 Task: Create a due date automation trigger when advanced on, on the tuesday before a card is due add fields with custom field "Resume" set to a date more than 1 days ago at 11:00 AM.
Action: Mouse moved to (888, 150)
Screenshot: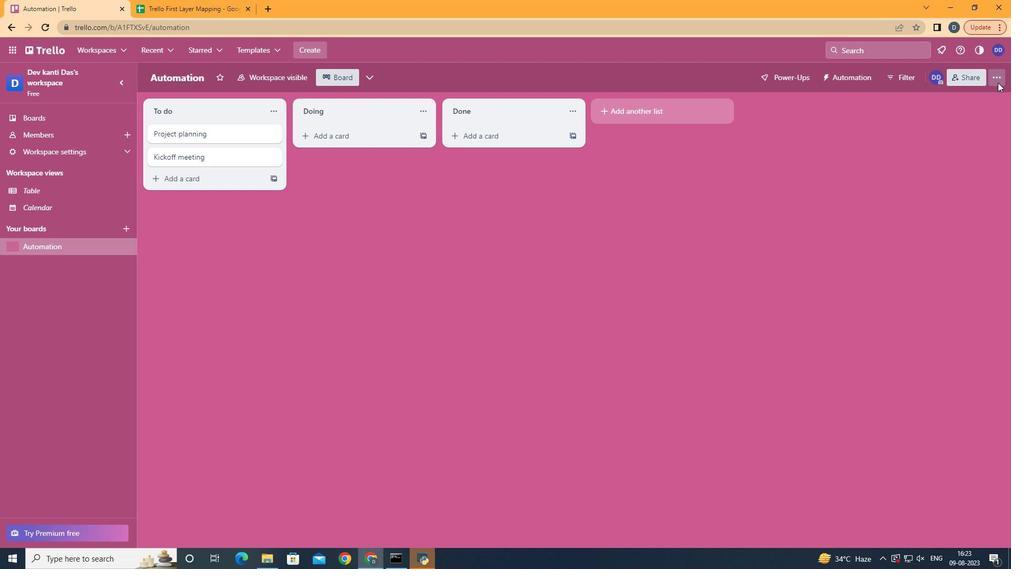 
Action: Mouse pressed left at (888, 150)
Screenshot: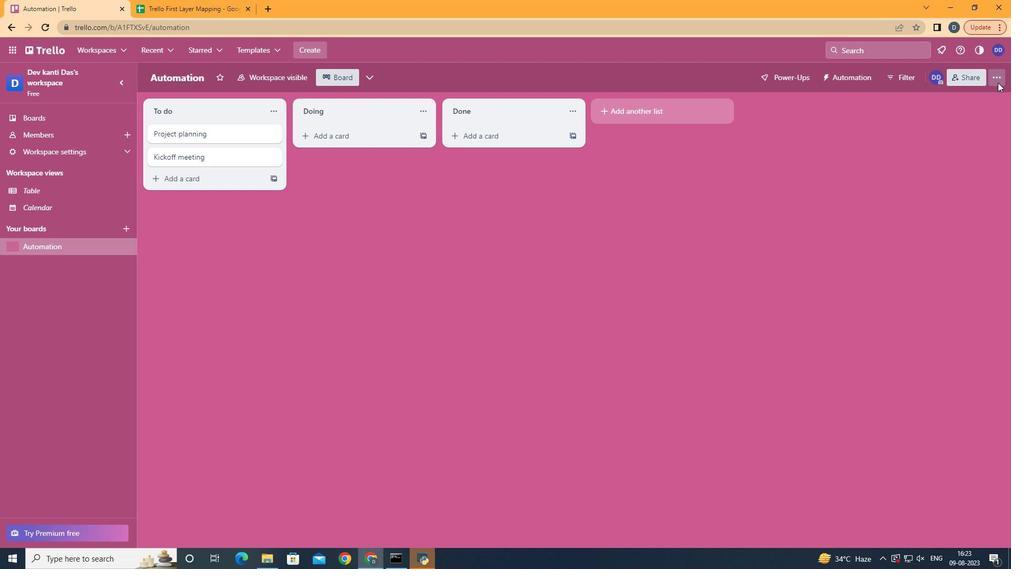 
Action: Mouse moved to (824, 273)
Screenshot: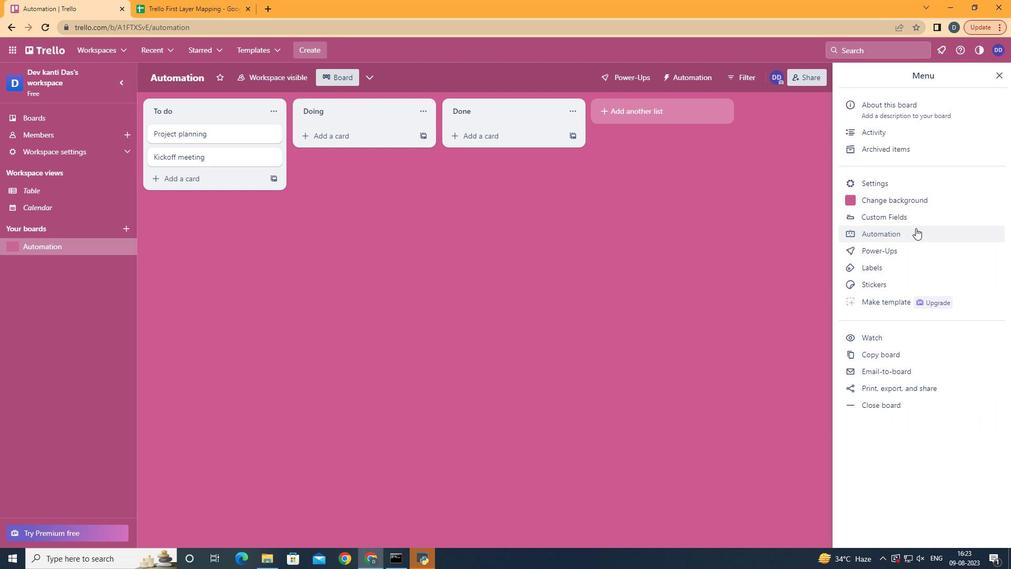 
Action: Mouse pressed left at (824, 273)
Screenshot: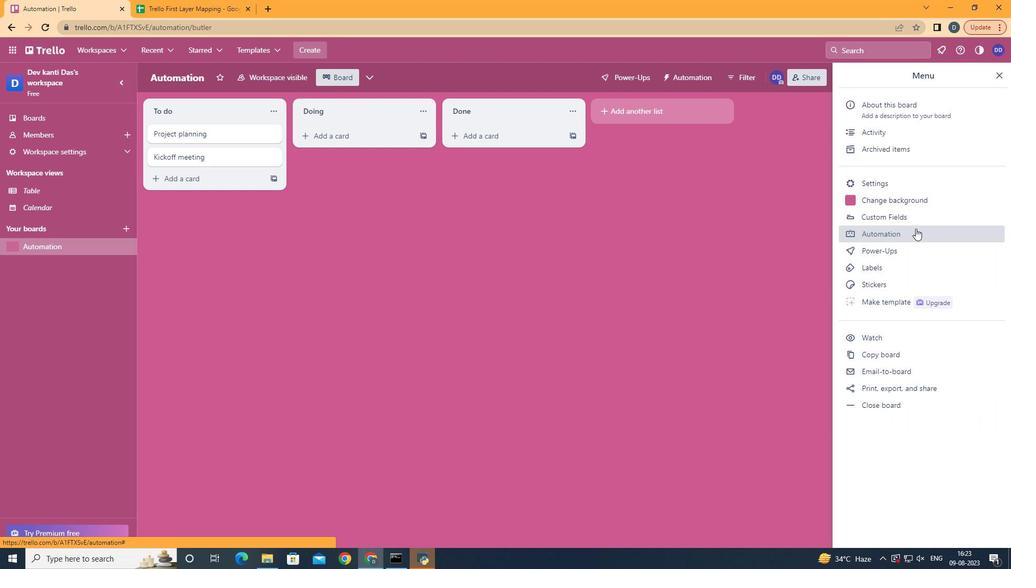 
Action: Mouse moved to (253, 262)
Screenshot: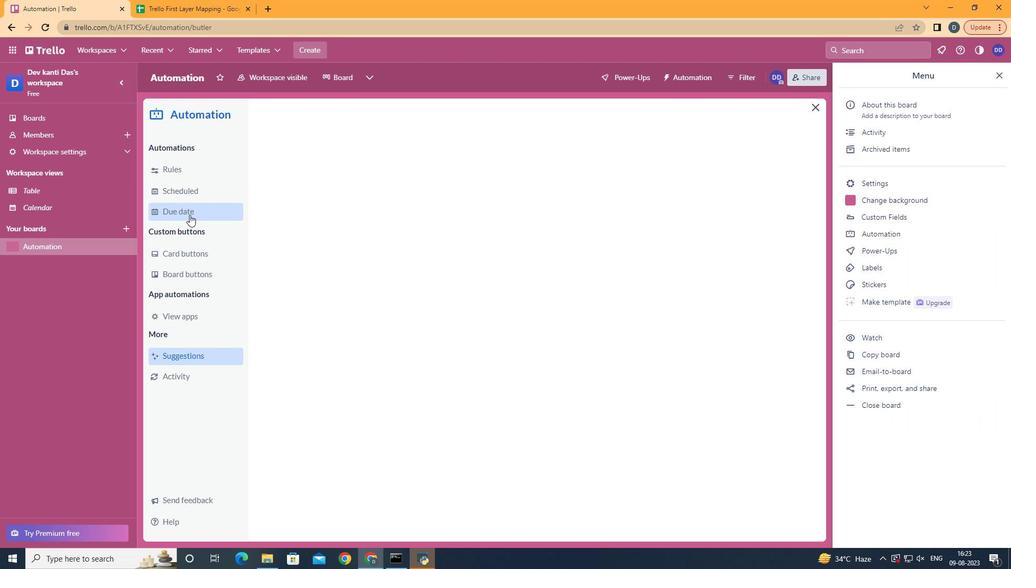 
Action: Mouse pressed left at (253, 262)
Screenshot: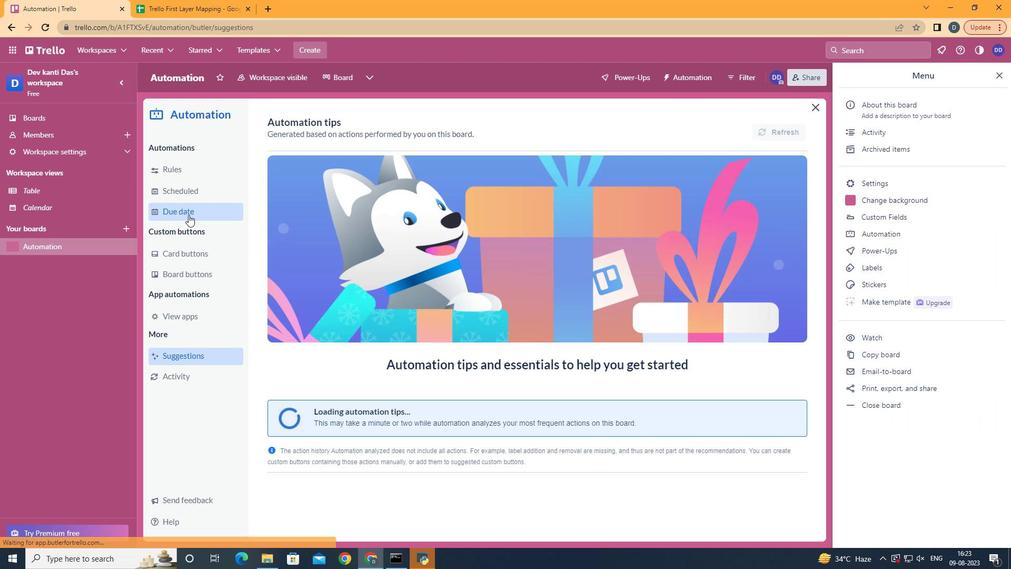 
Action: Mouse moved to (684, 188)
Screenshot: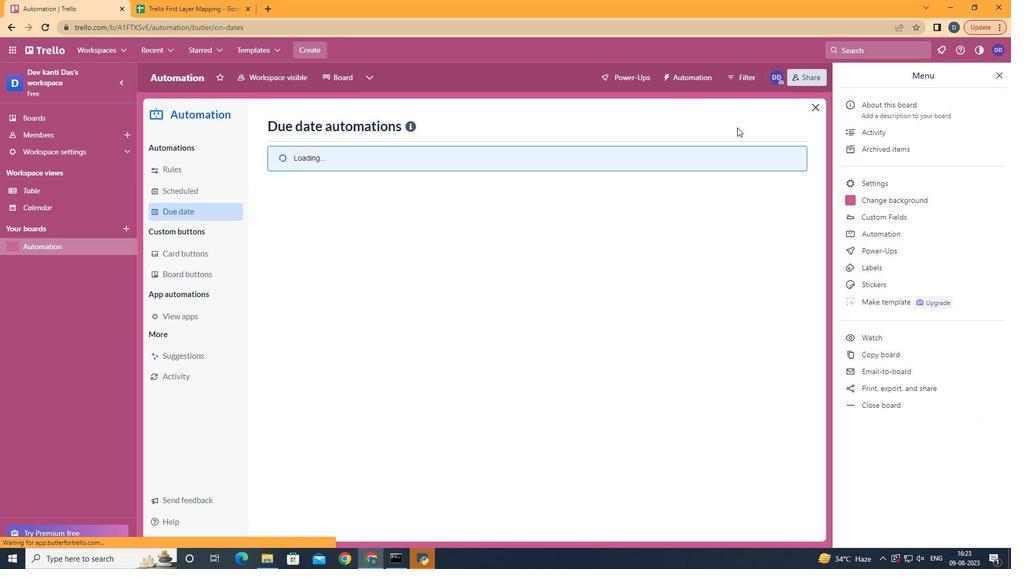
Action: Mouse pressed left at (684, 188)
Screenshot: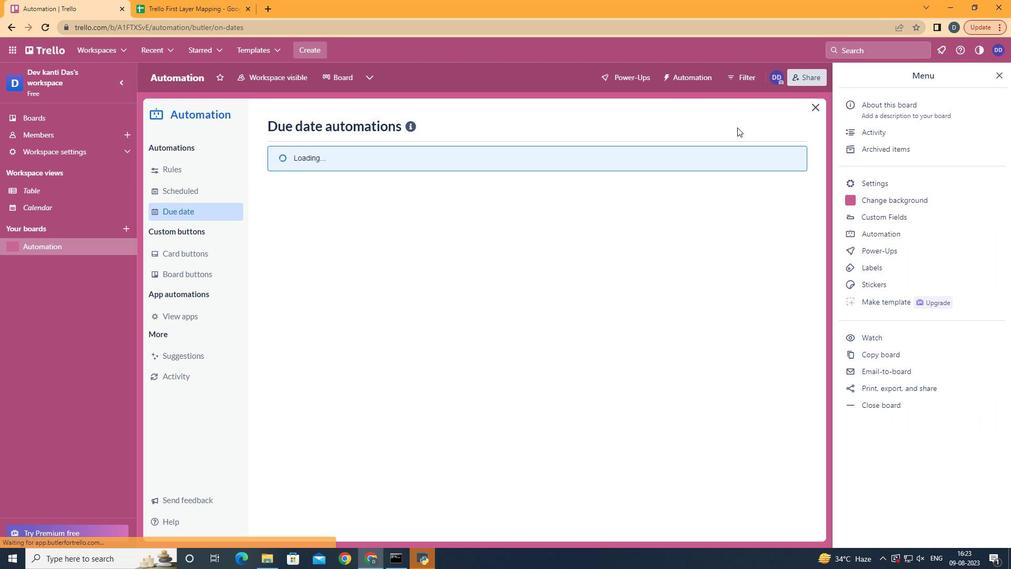 
Action: Mouse pressed left at (684, 188)
Screenshot: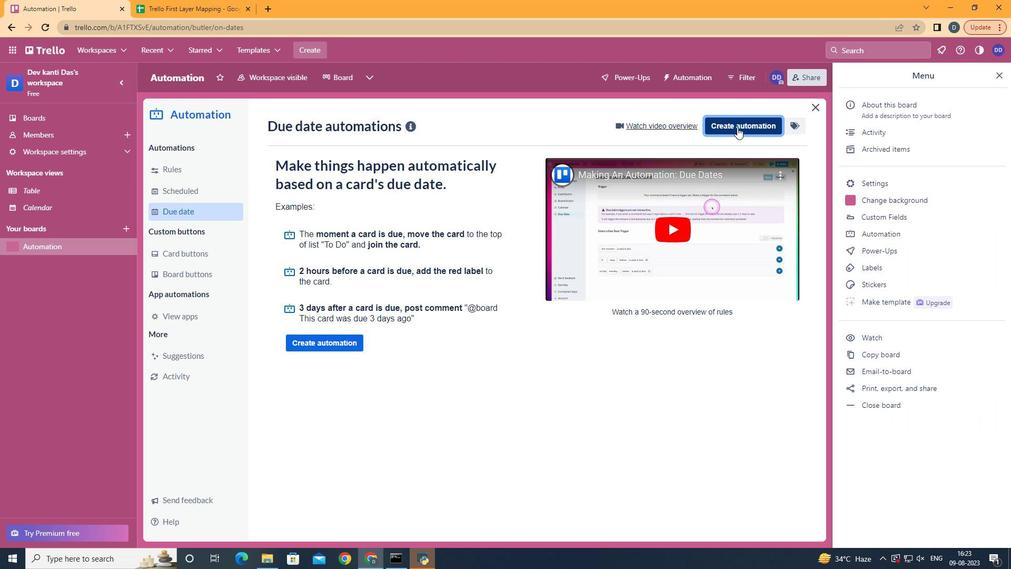 
Action: Mouse moved to (545, 268)
Screenshot: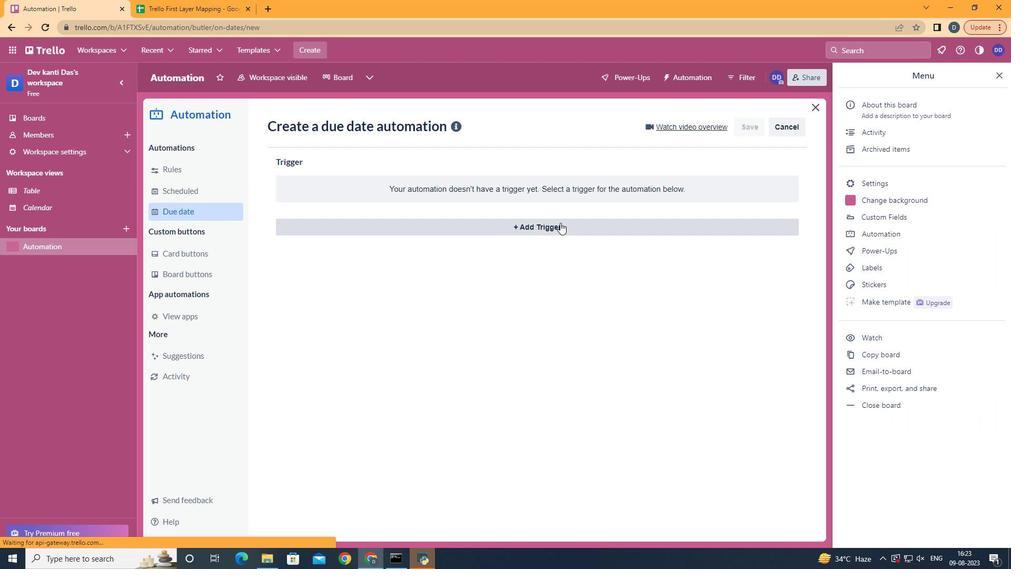 
Action: Mouse pressed left at (545, 268)
Screenshot: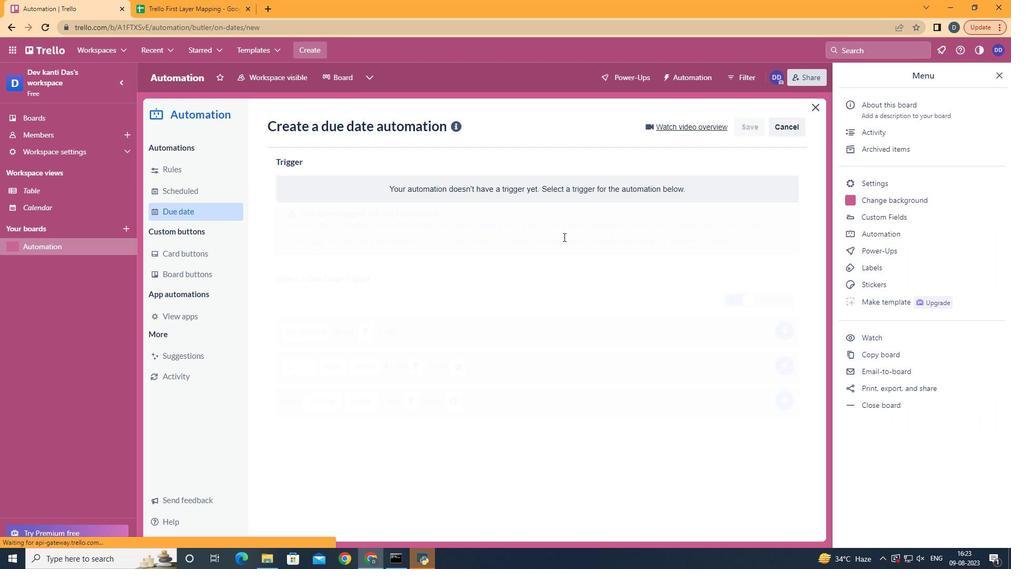 
Action: Mouse moved to (375, 333)
Screenshot: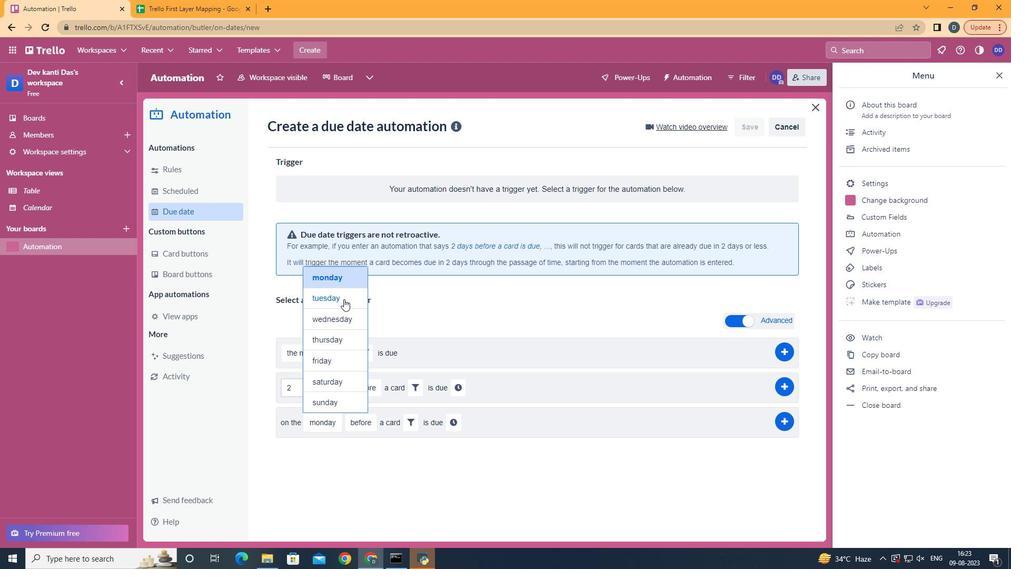 
Action: Mouse pressed left at (375, 333)
Screenshot: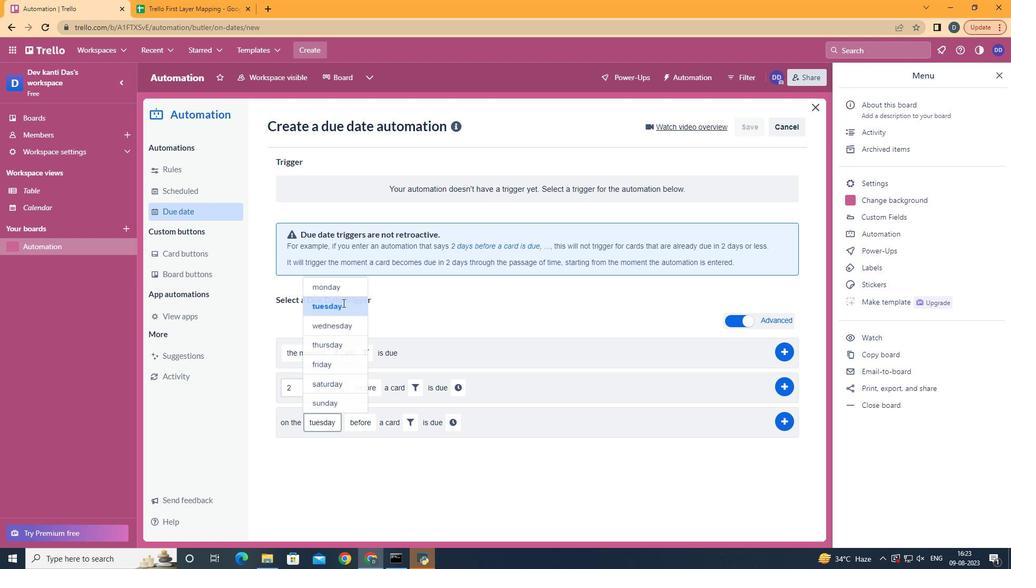 
Action: Mouse moved to (418, 433)
Screenshot: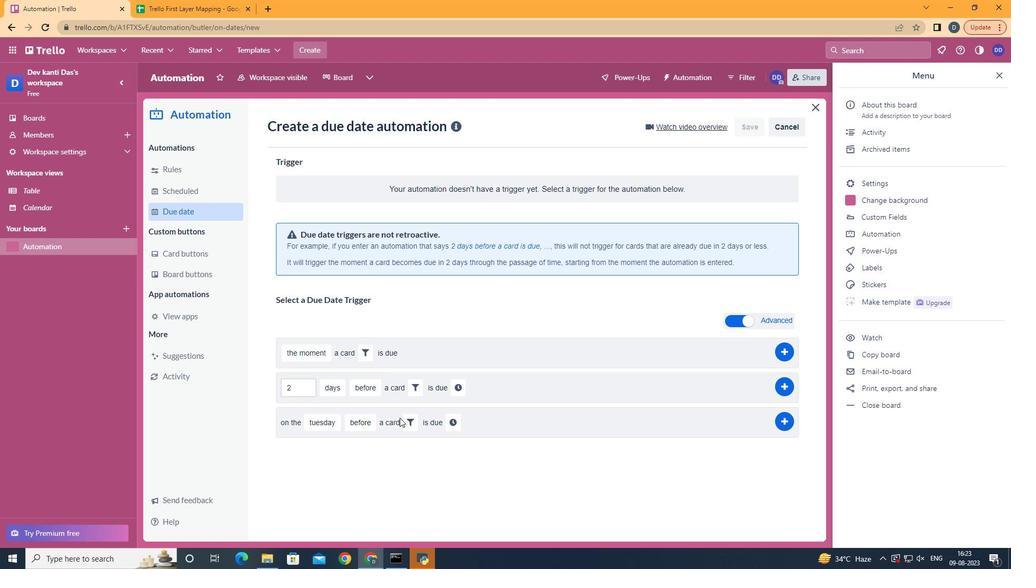 
Action: Mouse pressed left at (418, 433)
Screenshot: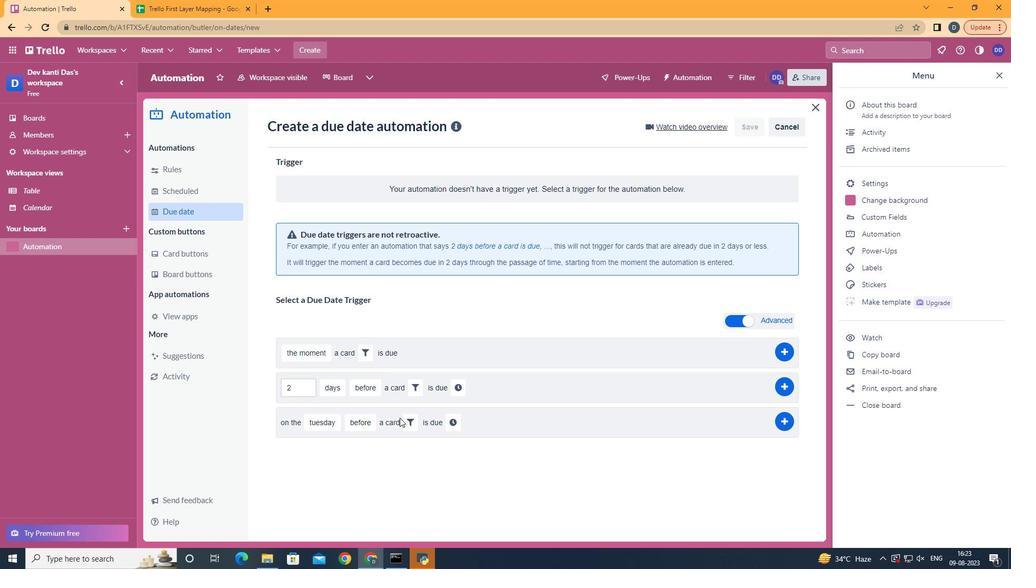 
Action: Mouse moved to (423, 437)
Screenshot: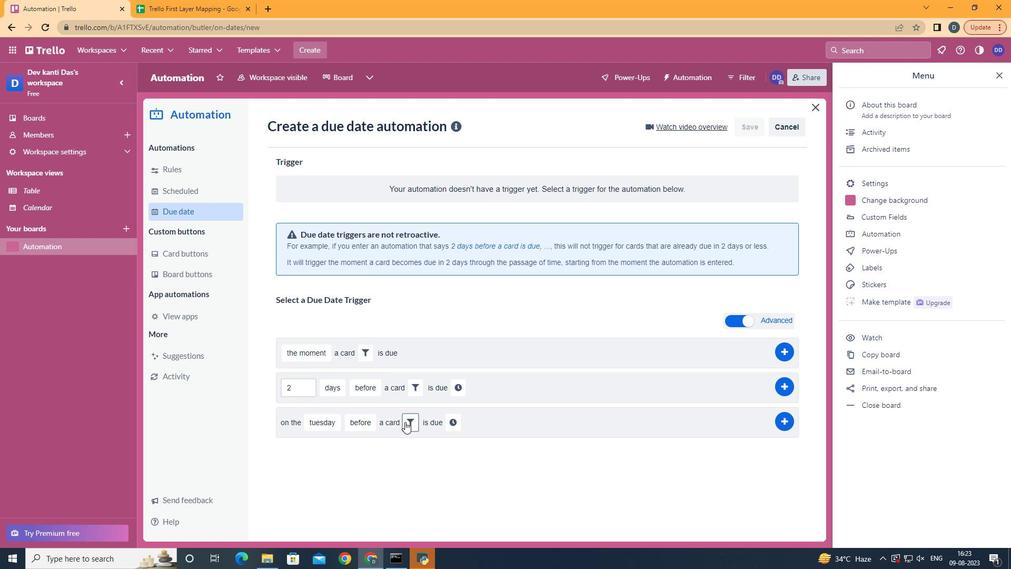 
Action: Mouse pressed left at (423, 437)
Screenshot: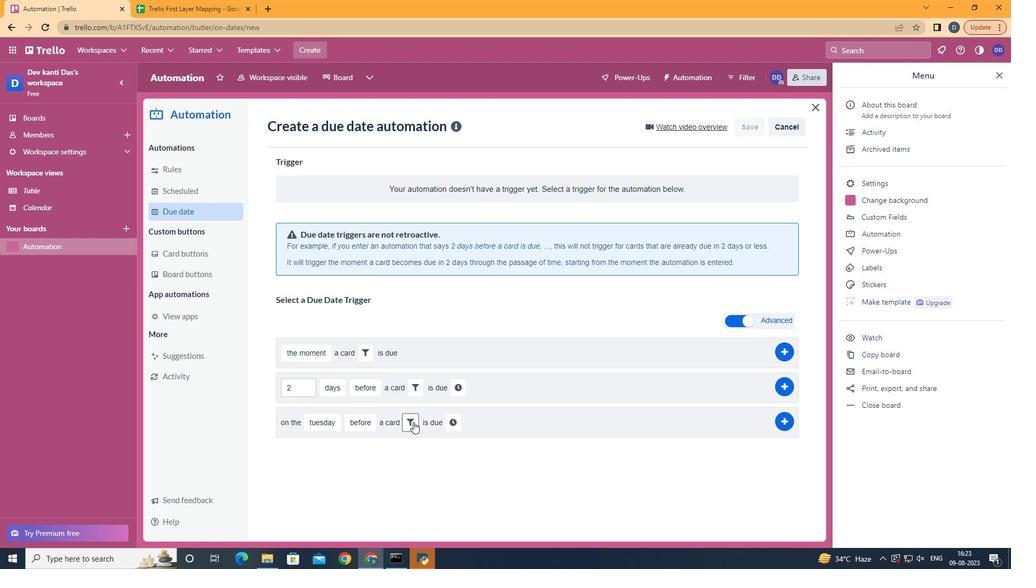 
Action: Mouse moved to (563, 472)
Screenshot: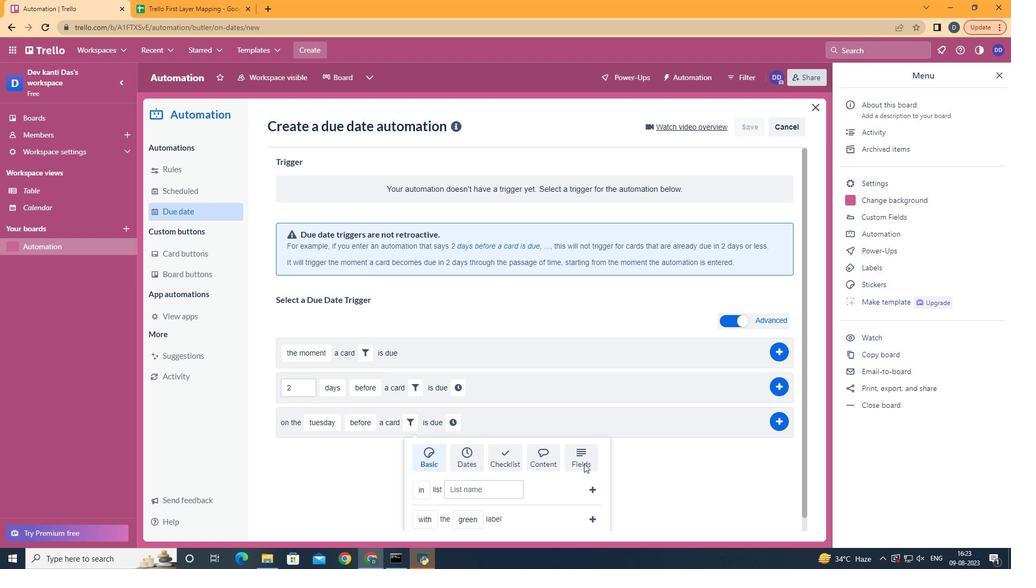 
Action: Mouse pressed left at (563, 472)
Screenshot: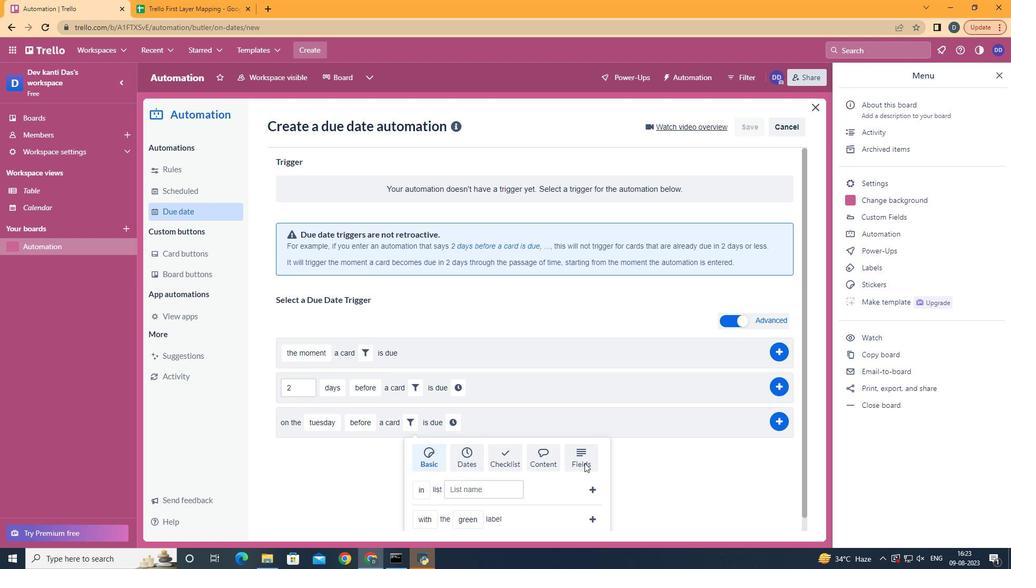 
Action: Mouse moved to (565, 471)
Screenshot: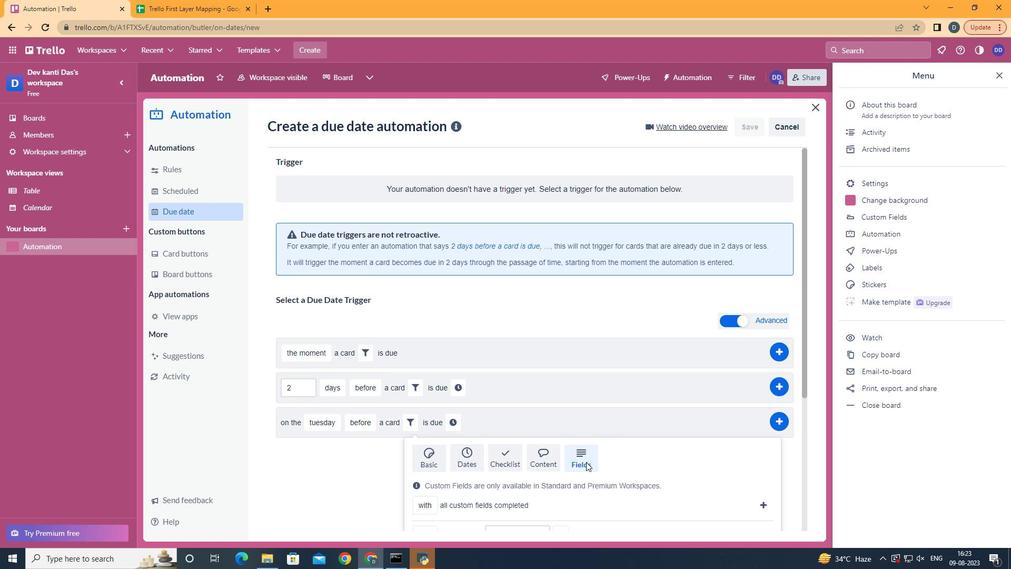 
Action: Mouse scrolled (565, 470) with delta (0, 0)
Screenshot: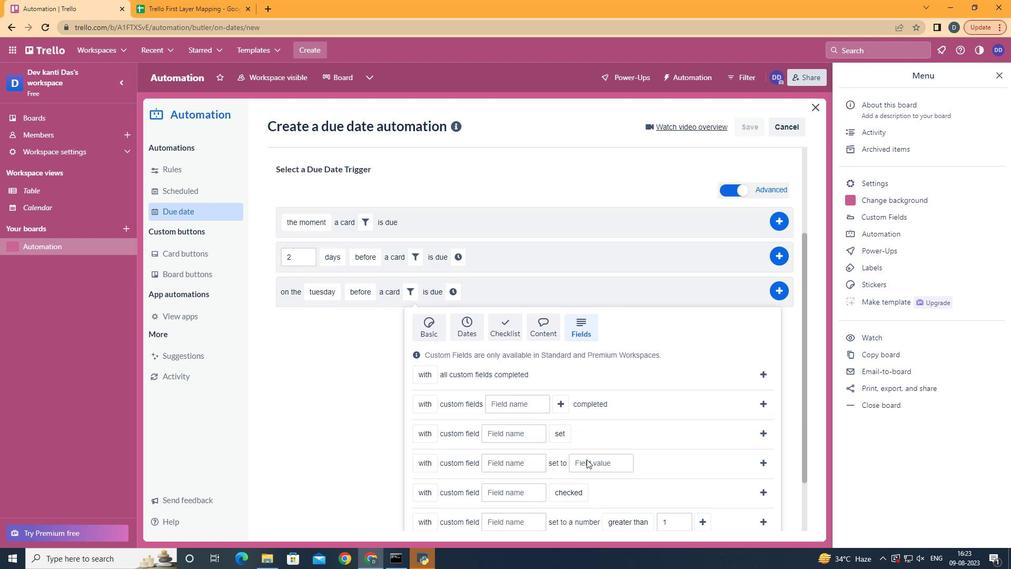 
Action: Mouse scrolled (565, 470) with delta (0, 0)
Screenshot: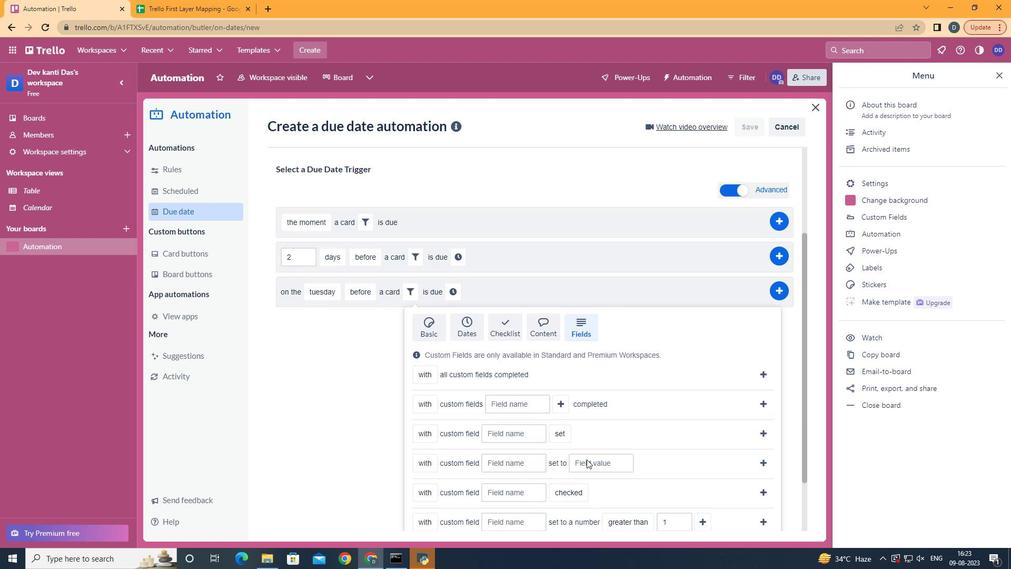 
Action: Mouse scrolled (565, 470) with delta (0, 0)
Screenshot: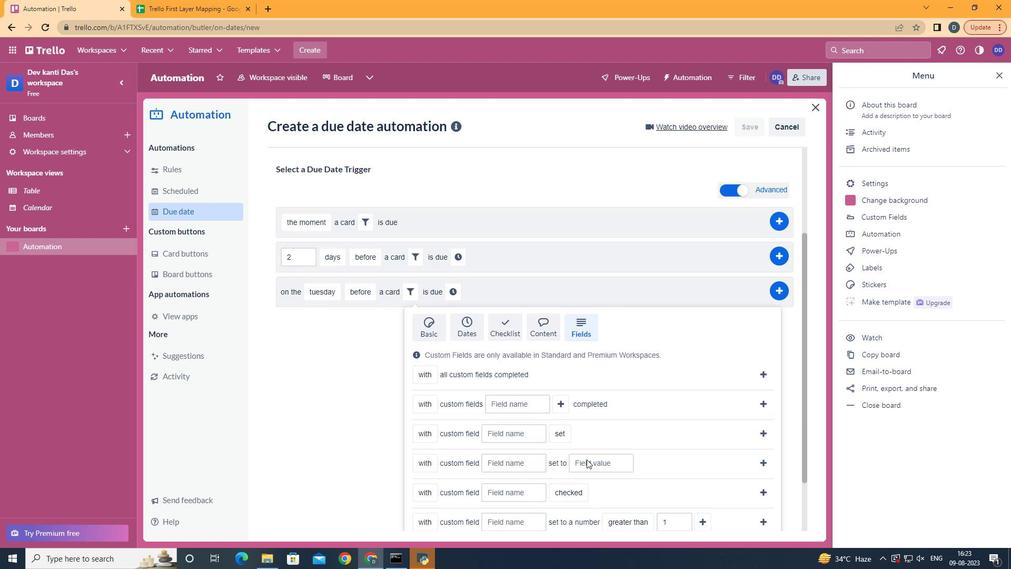 
Action: Mouse scrolled (565, 470) with delta (0, 0)
Screenshot: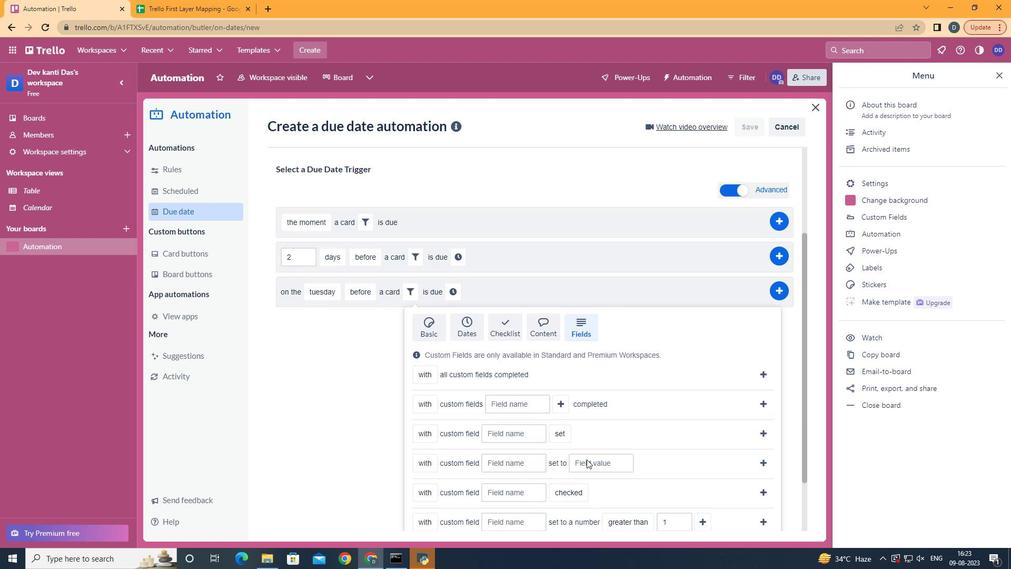 
Action: Mouse moved to (450, 476)
Screenshot: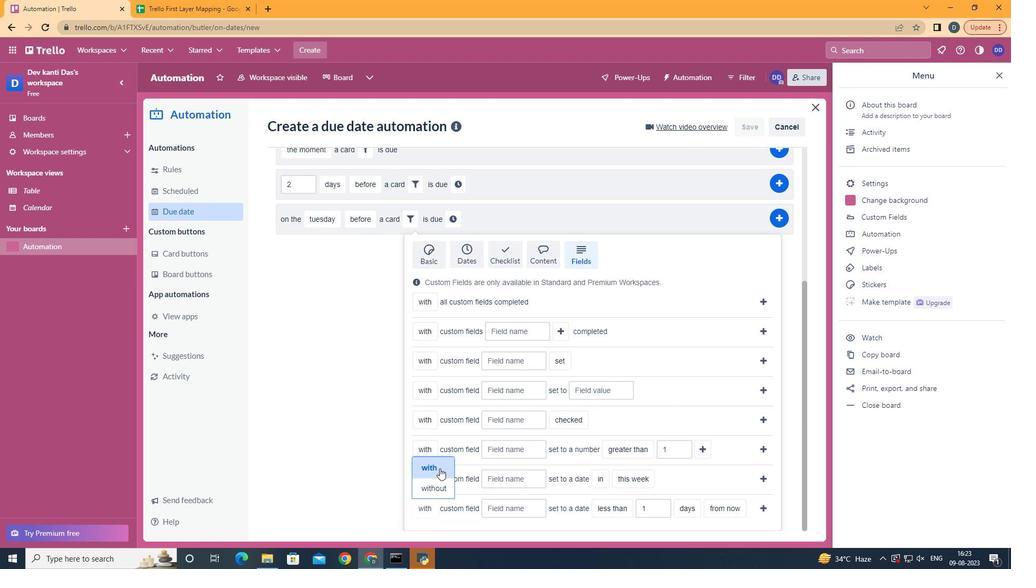 
Action: Mouse pressed left at (450, 476)
Screenshot: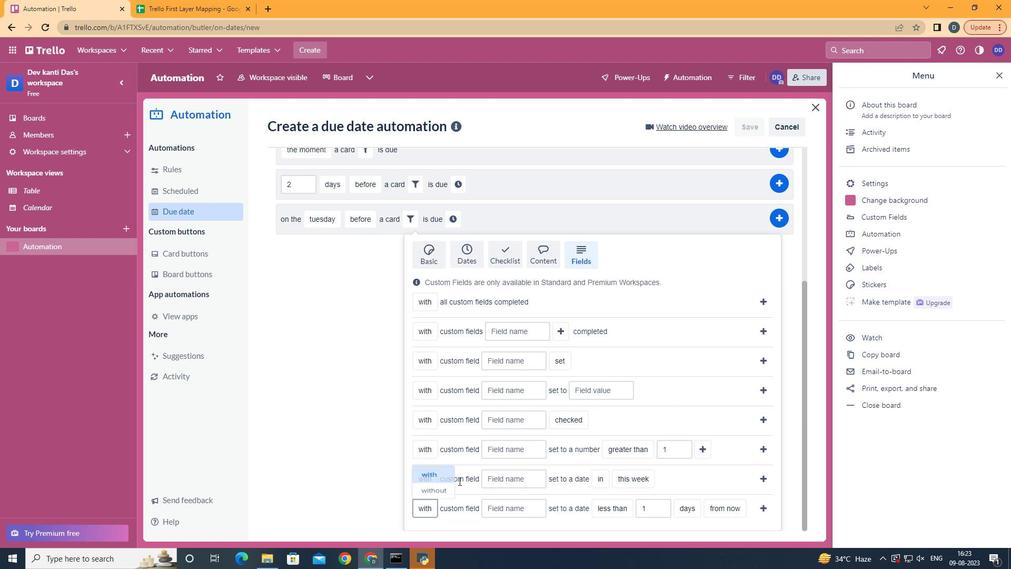 
Action: Mouse moved to (516, 515)
Screenshot: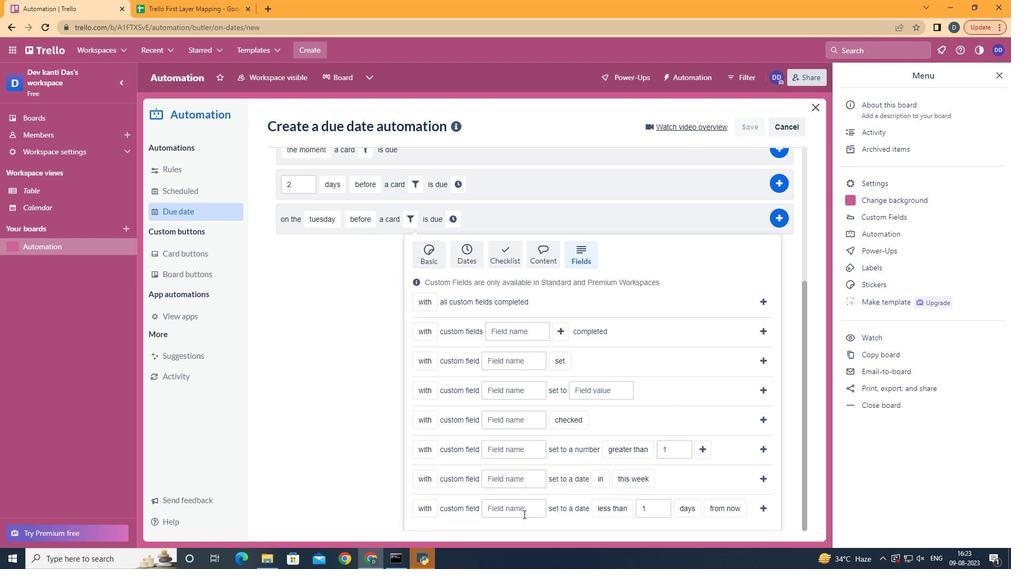 
Action: Mouse pressed left at (516, 515)
Screenshot: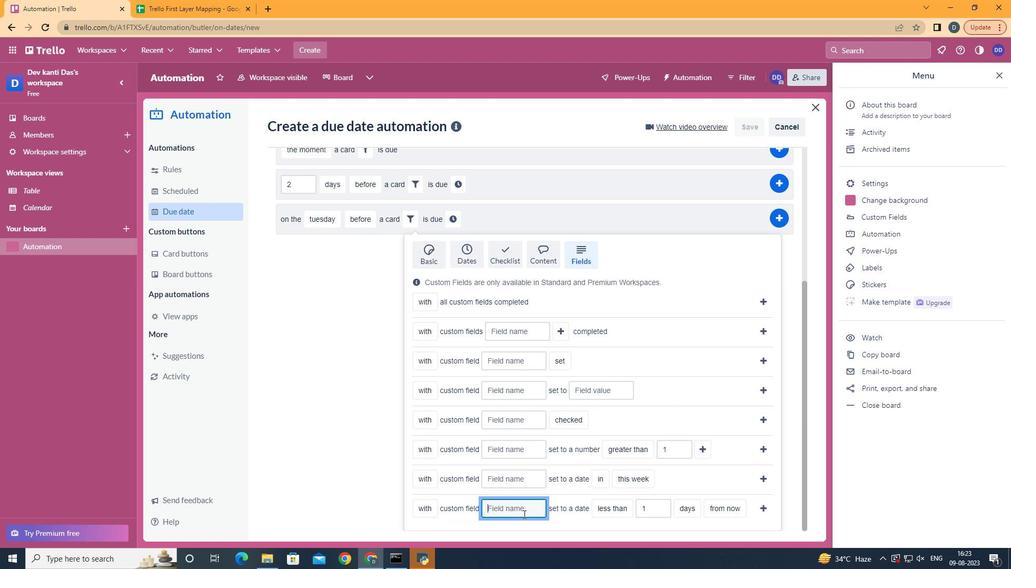 
Action: Key pressed <Key.shift>Resume
Screenshot: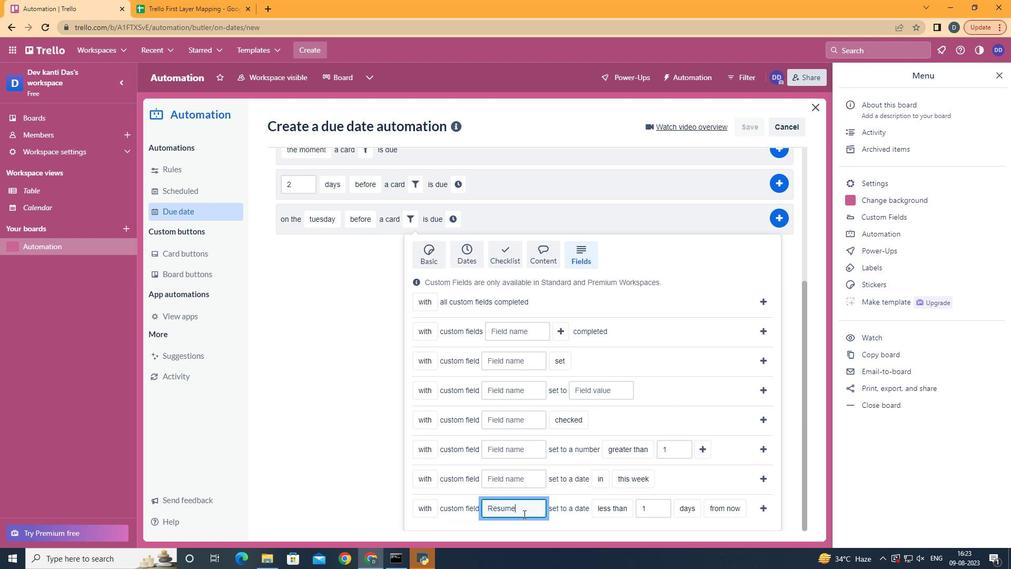 
Action: Mouse moved to (594, 470)
Screenshot: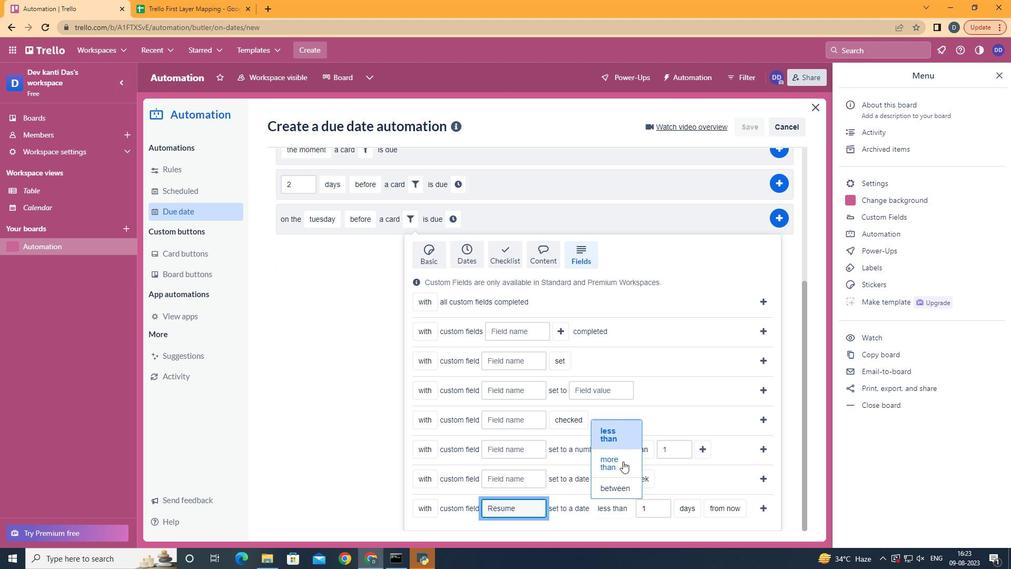 
Action: Mouse pressed left at (594, 470)
Screenshot: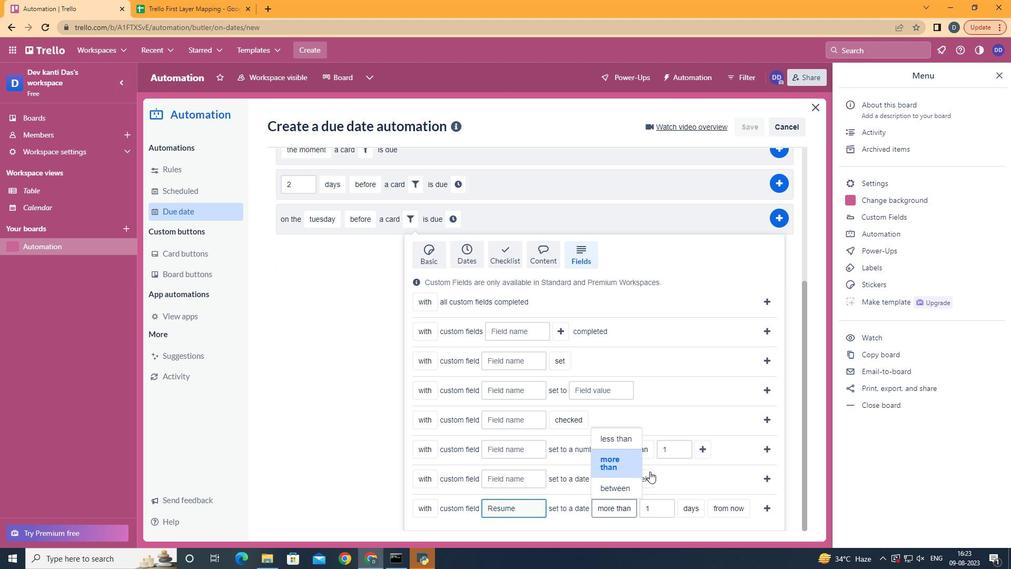 
Action: Mouse moved to (657, 477)
Screenshot: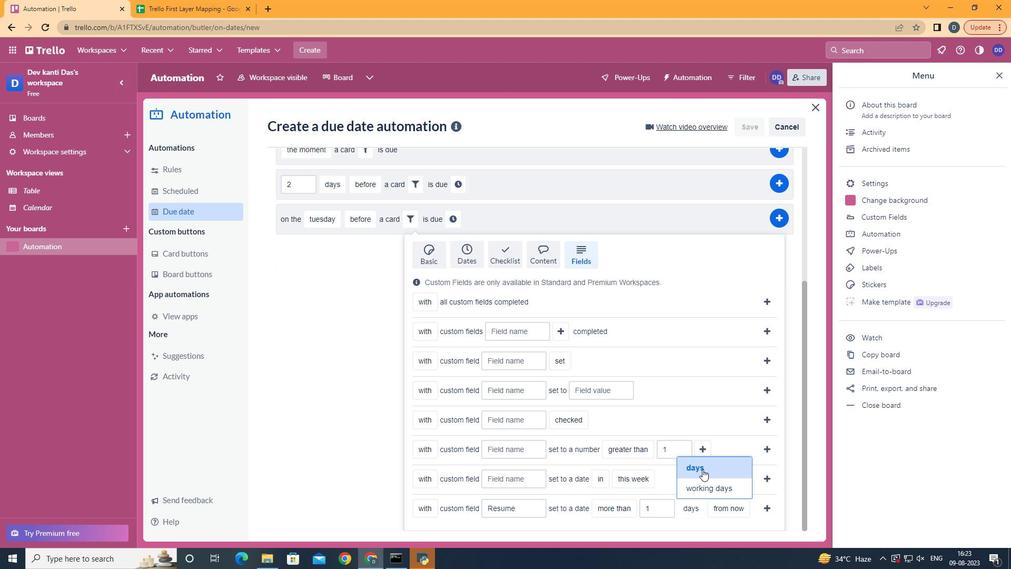 
Action: Mouse pressed left at (657, 477)
Screenshot: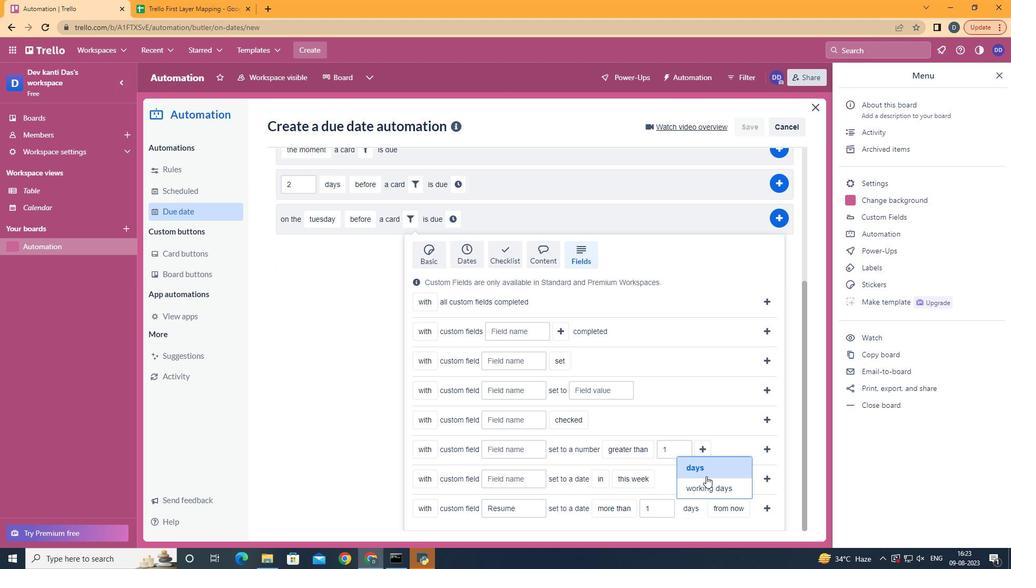 
Action: Mouse moved to (680, 493)
Screenshot: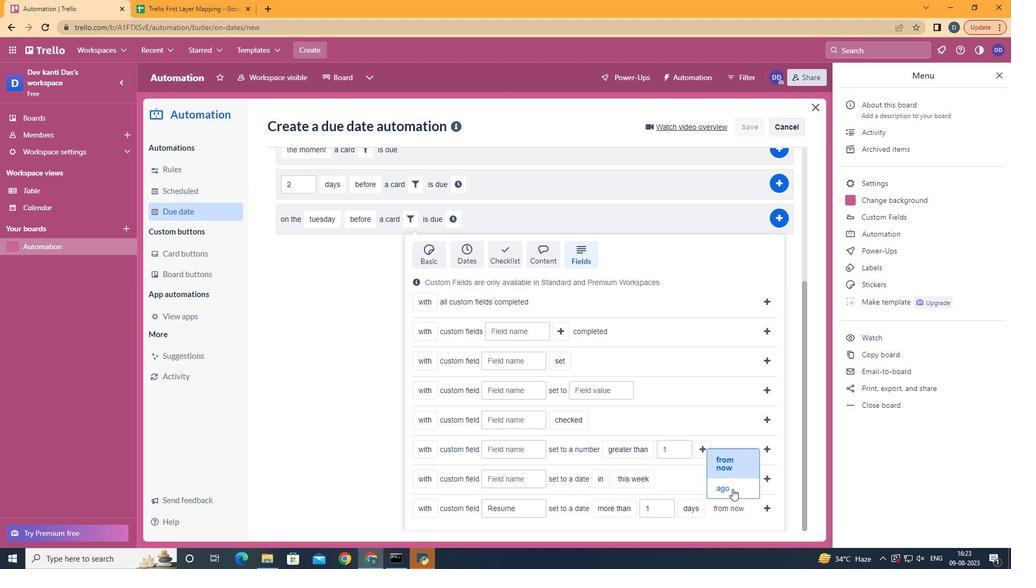 
Action: Mouse pressed left at (680, 493)
Screenshot: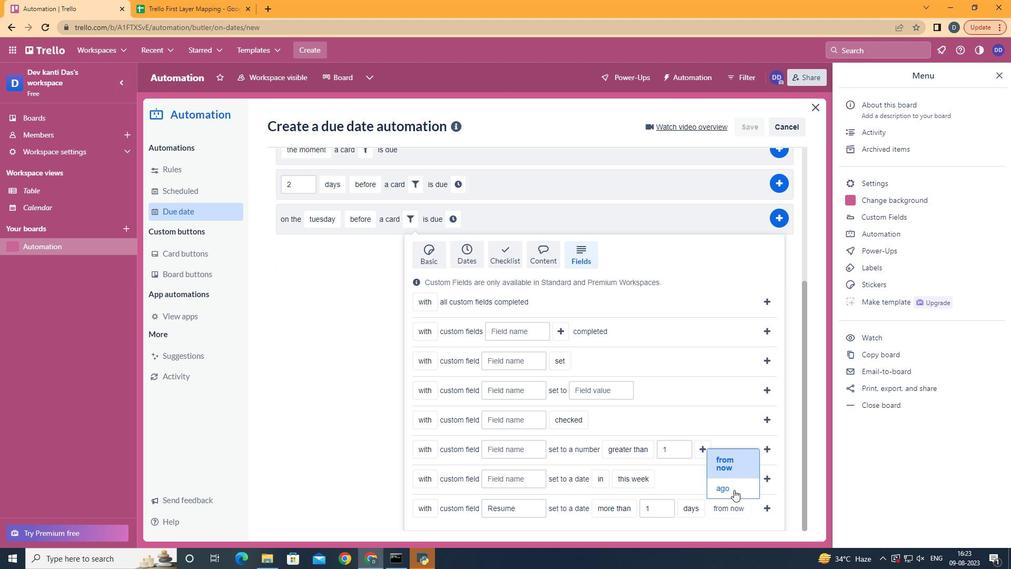 
Action: Mouse moved to (695, 508)
Screenshot: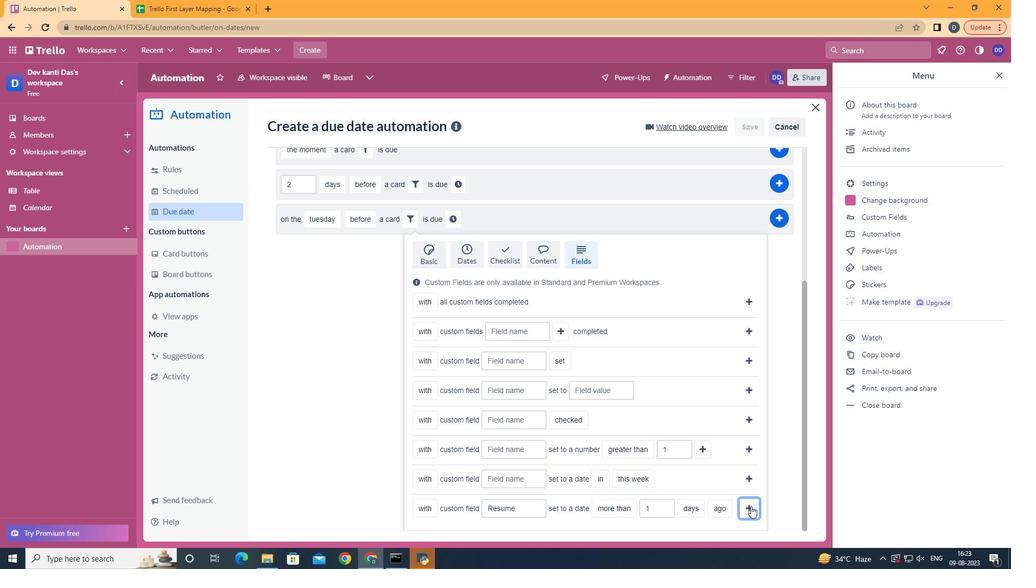 
Action: Mouse pressed left at (695, 508)
Screenshot: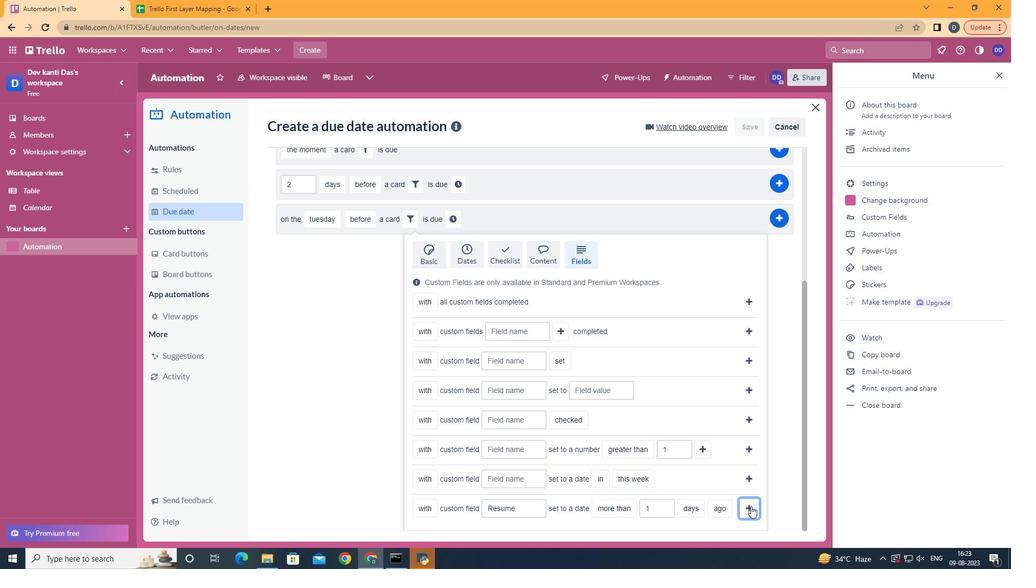 
Action: Mouse moved to (645, 440)
Screenshot: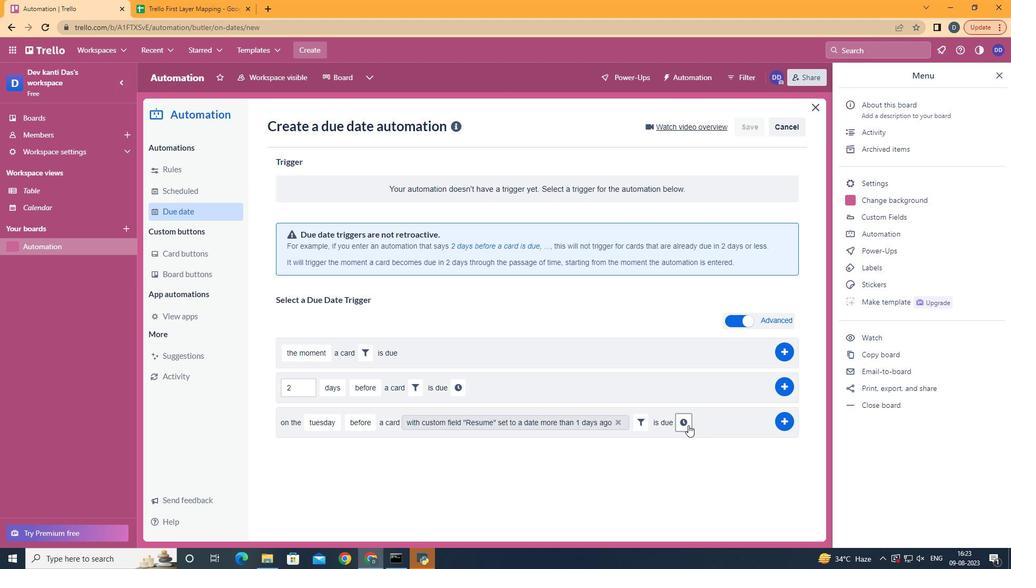 
Action: Mouse pressed left at (645, 440)
Screenshot: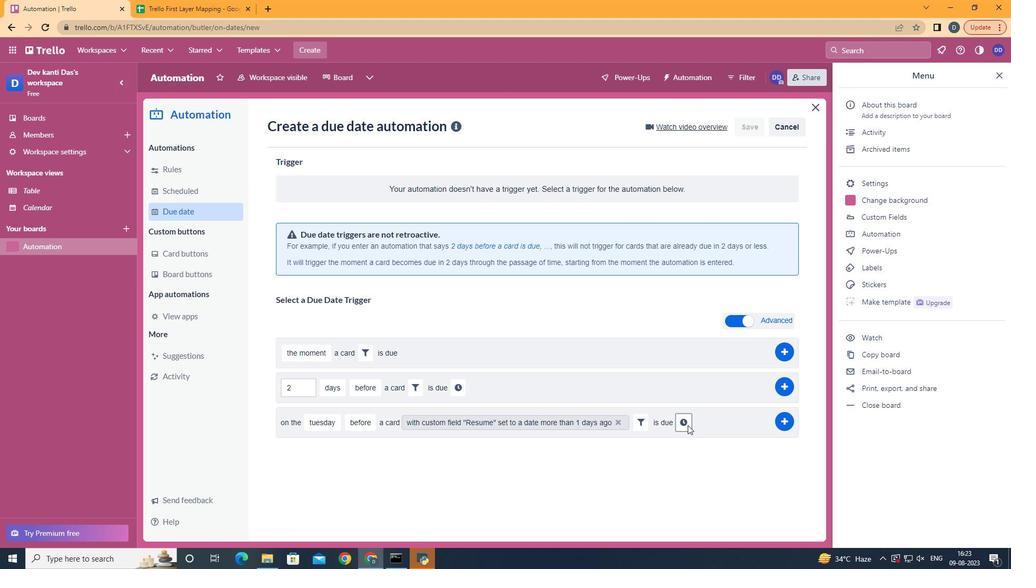 
Action: Mouse moved to (348, 454)
Screenshot: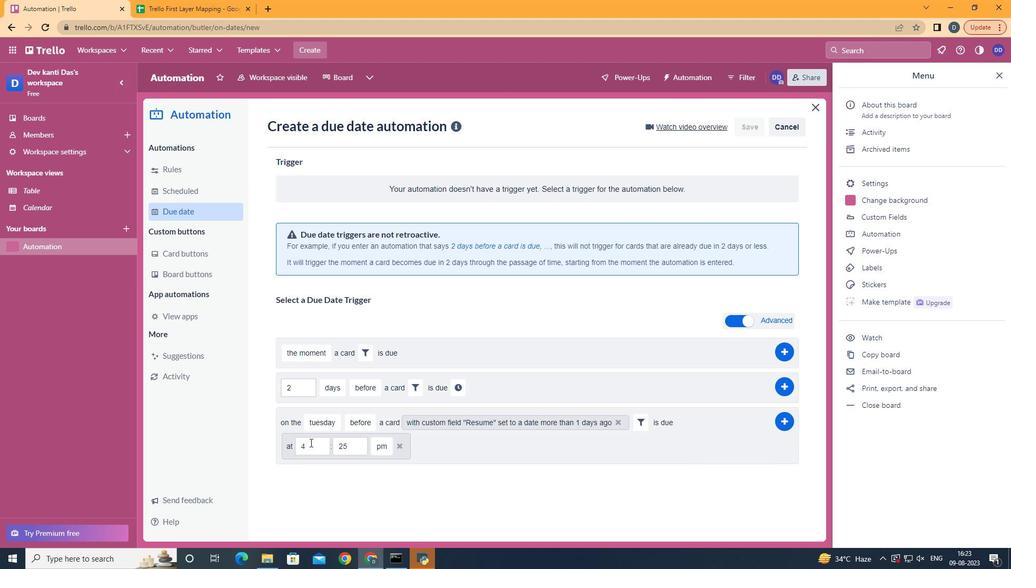 
Action: Mouse pressed left at (348, 454)
Screenshot: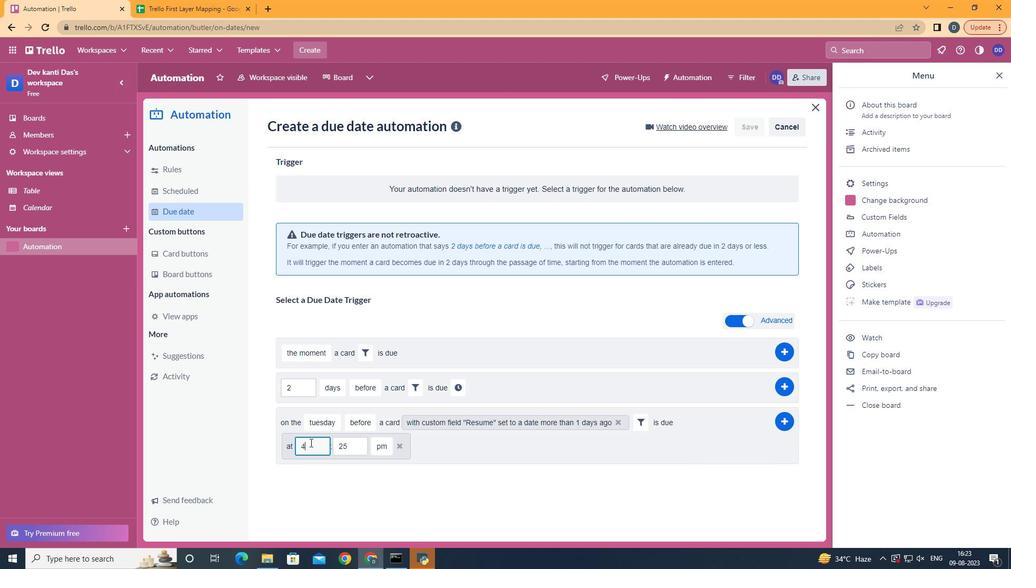 
Action: Mouse moved to (330, 461)
Screenshot: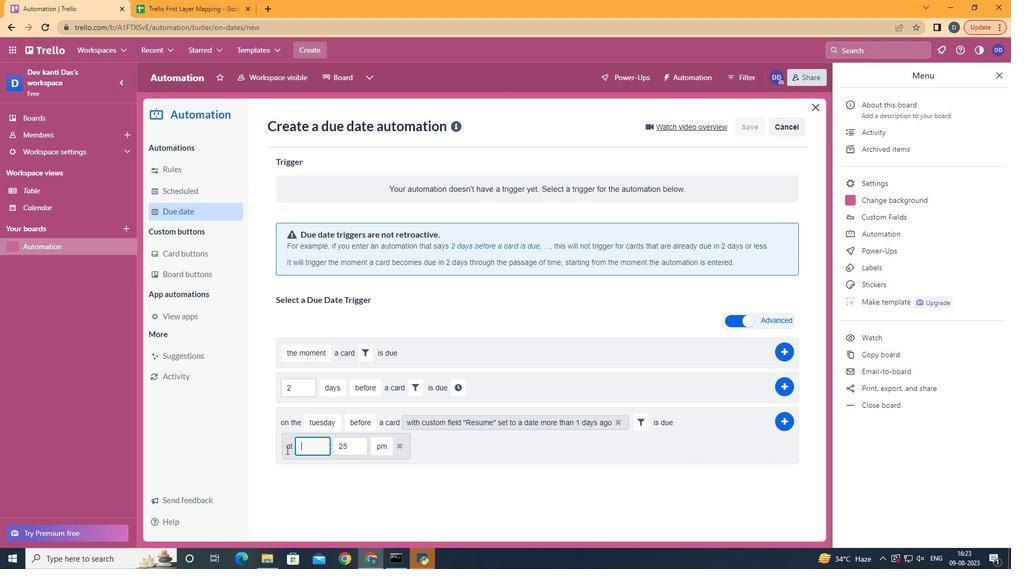 
Action: Key pressed <Key.backspace>11
Screenshot: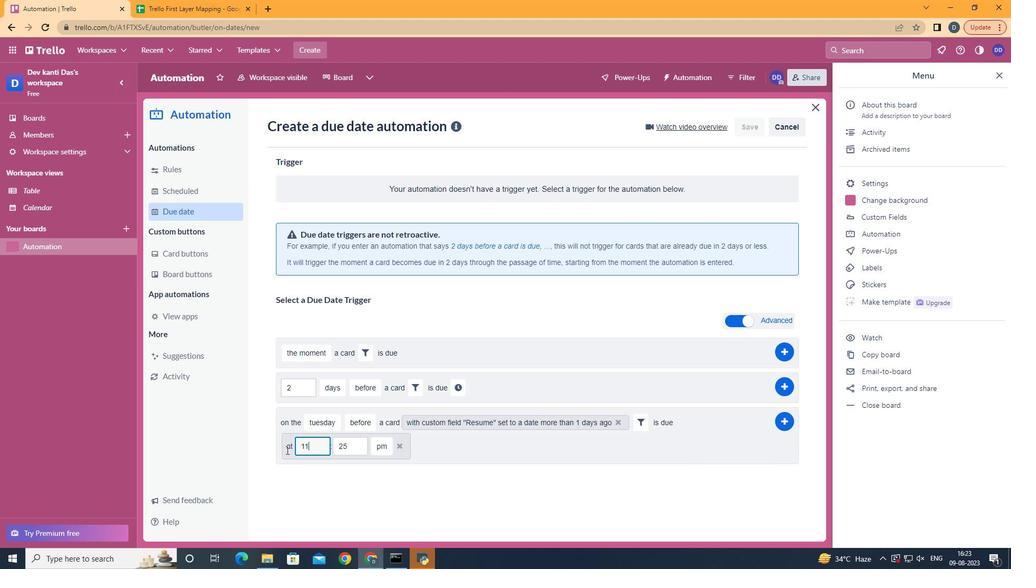 
Action: Mouse moved to (380, 461)
Screenshot: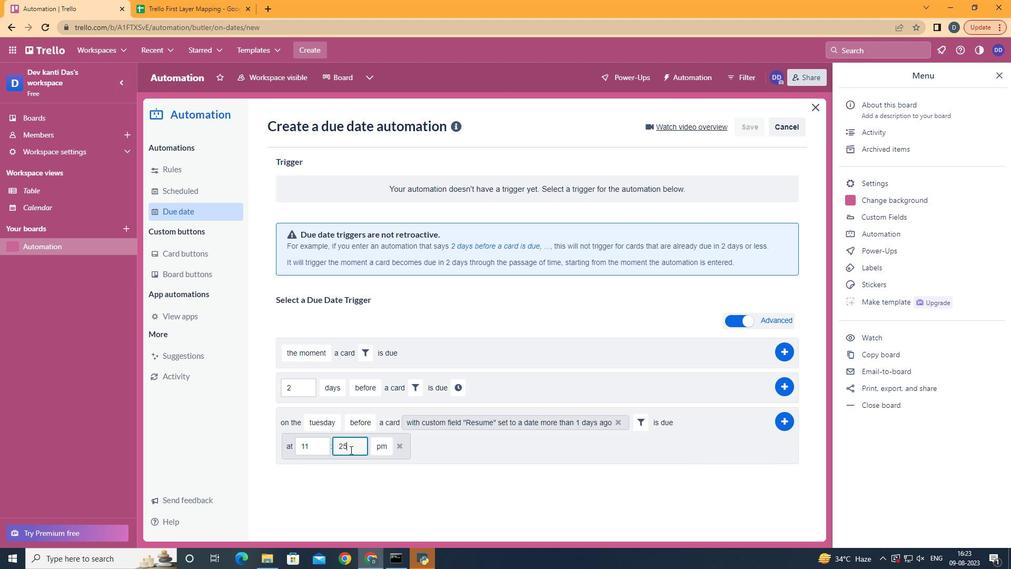 
Action: Mouse pressed left at (380, 461)
Screenshot: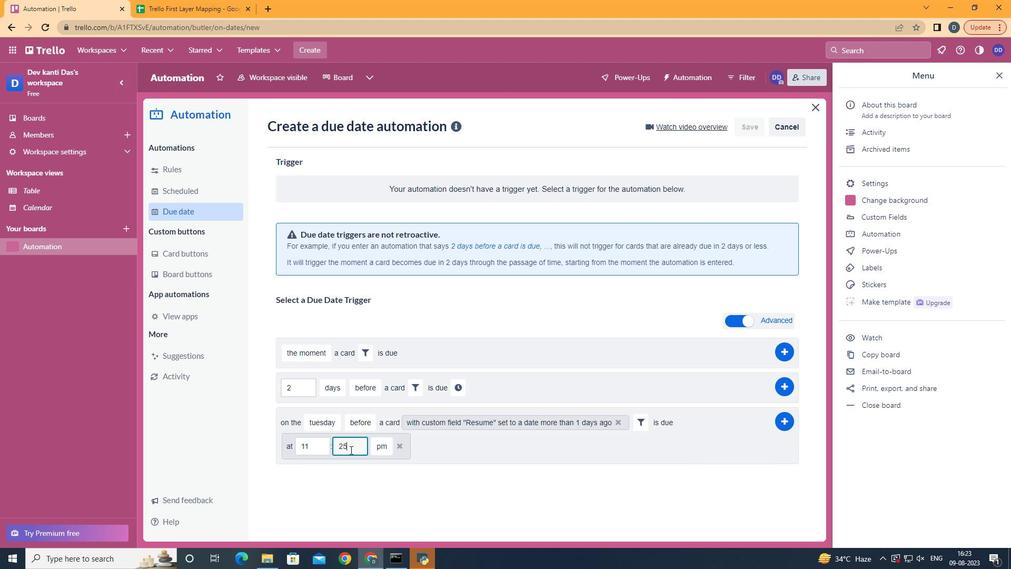 
Action: Key pressed <Key.backspace>
Screenshot: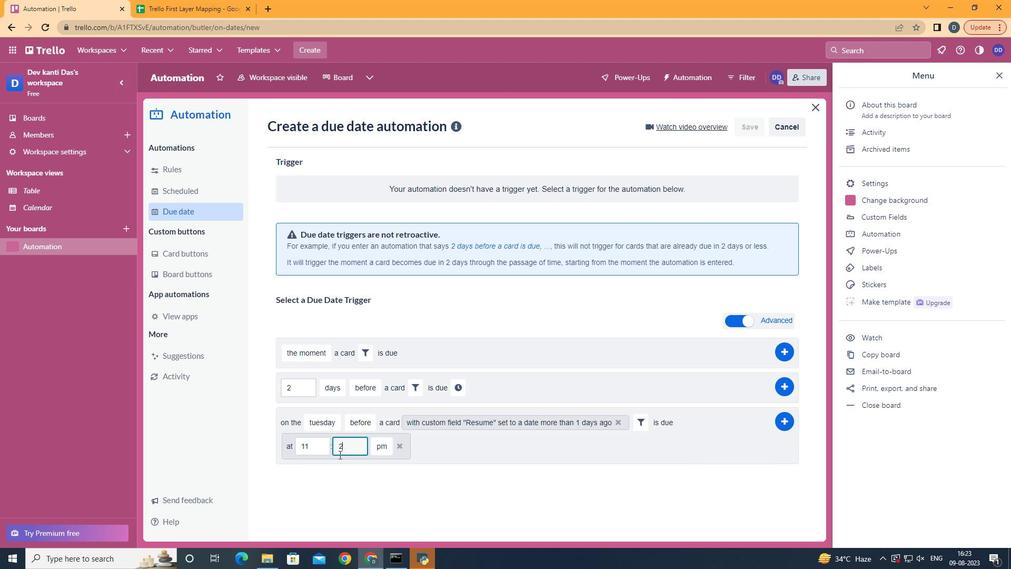 
Action: Mouse moved to (356, 470)
Screenshot: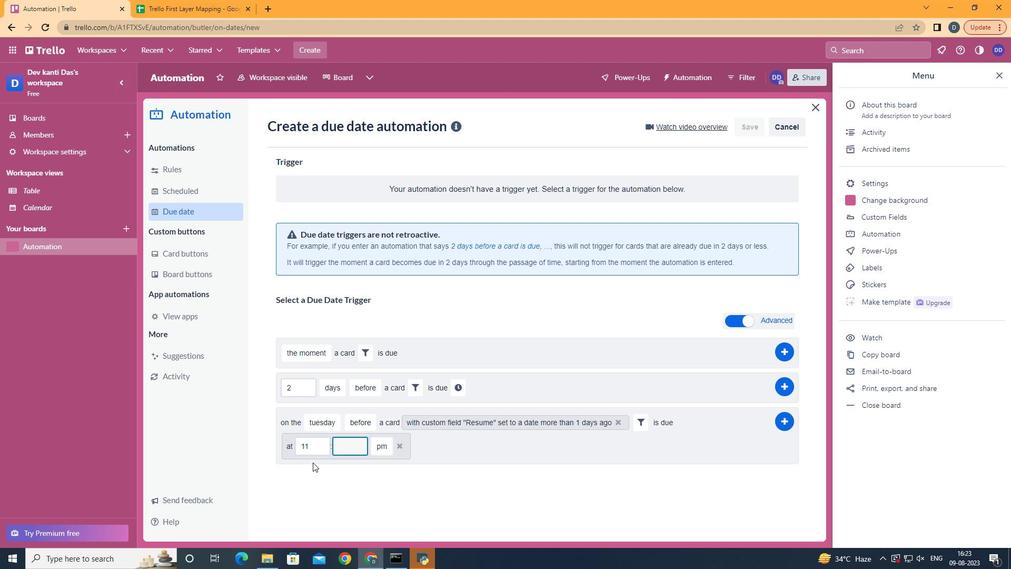 
Action: Key pressed <Key.backspace>
Screenshot: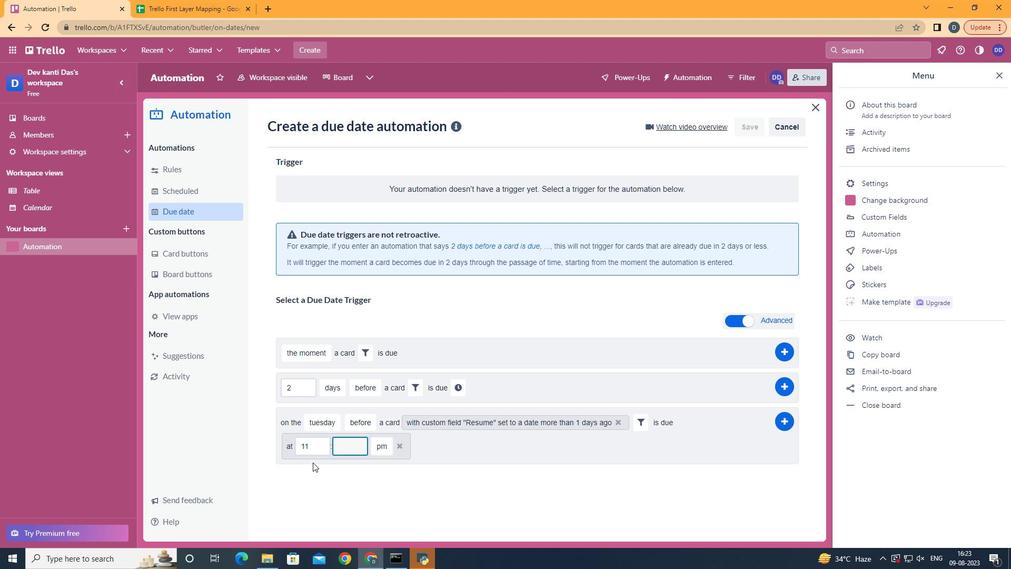 
Action: Mouse moved to (350, 471)
Screenshot: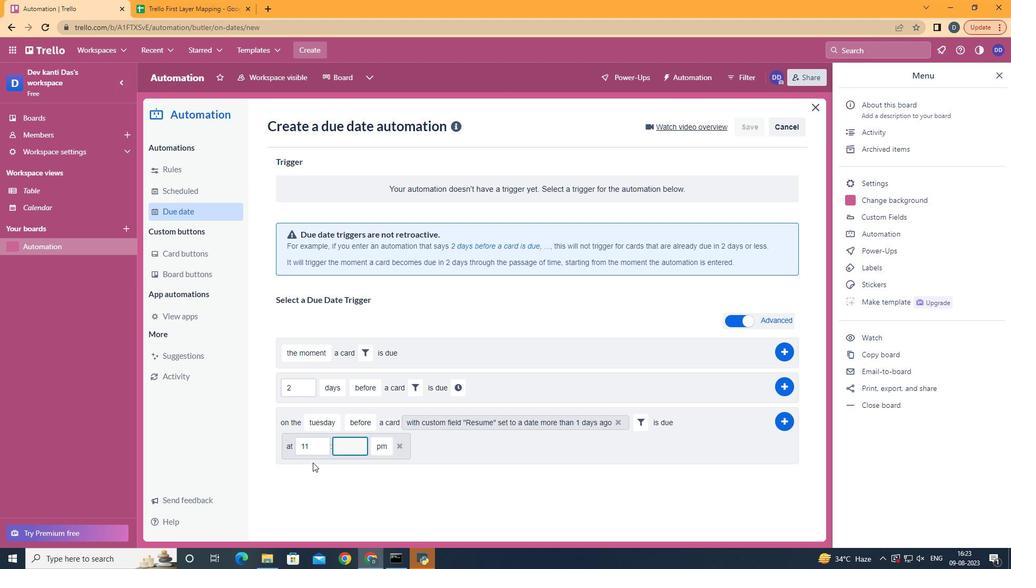 
Action: Key pressed 00
Screenshot: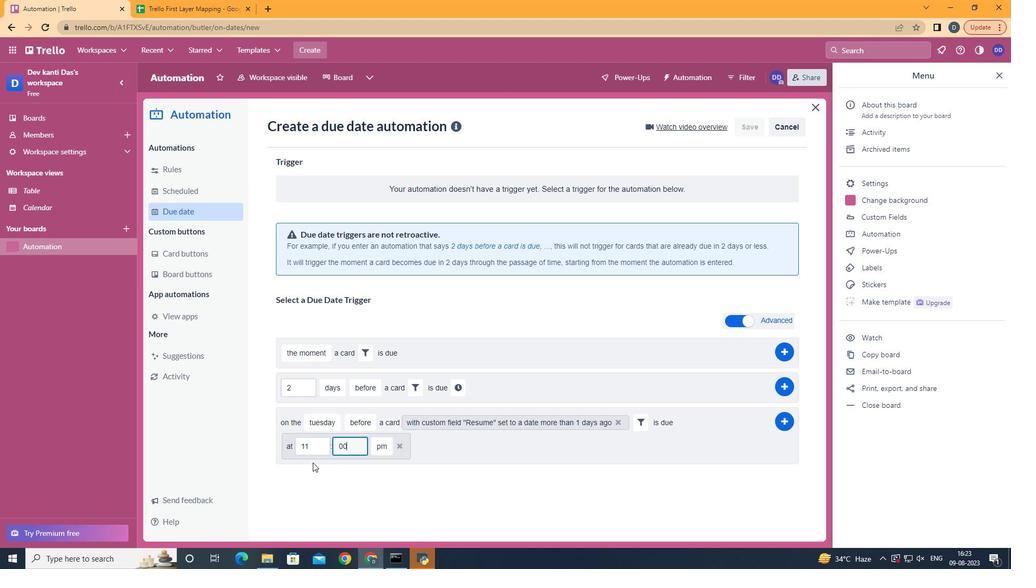 
Action: Mouse moved to (410, 476)
Screenshot: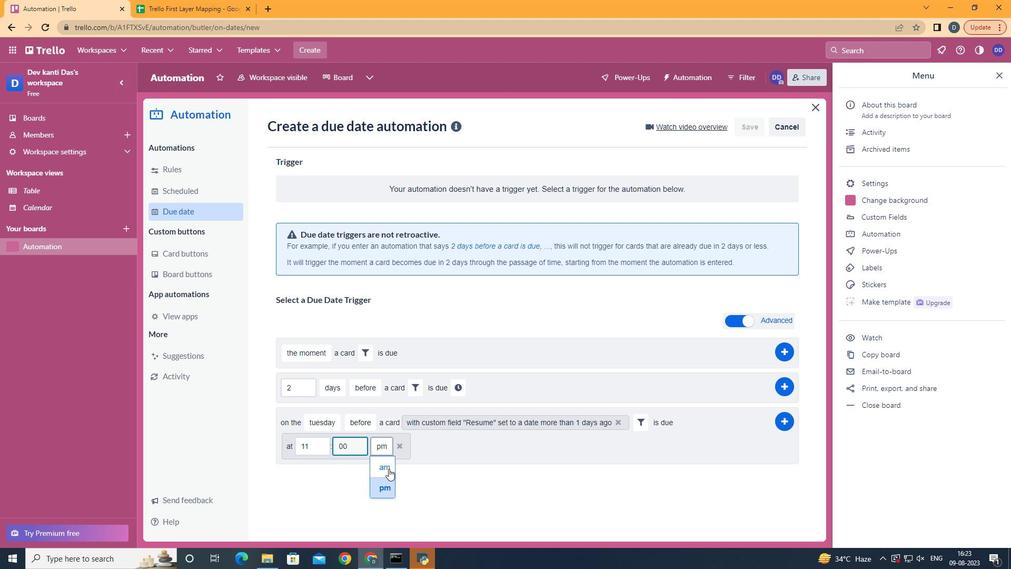 
Action: Mouse pressed left at (410, 476)
Screenshot: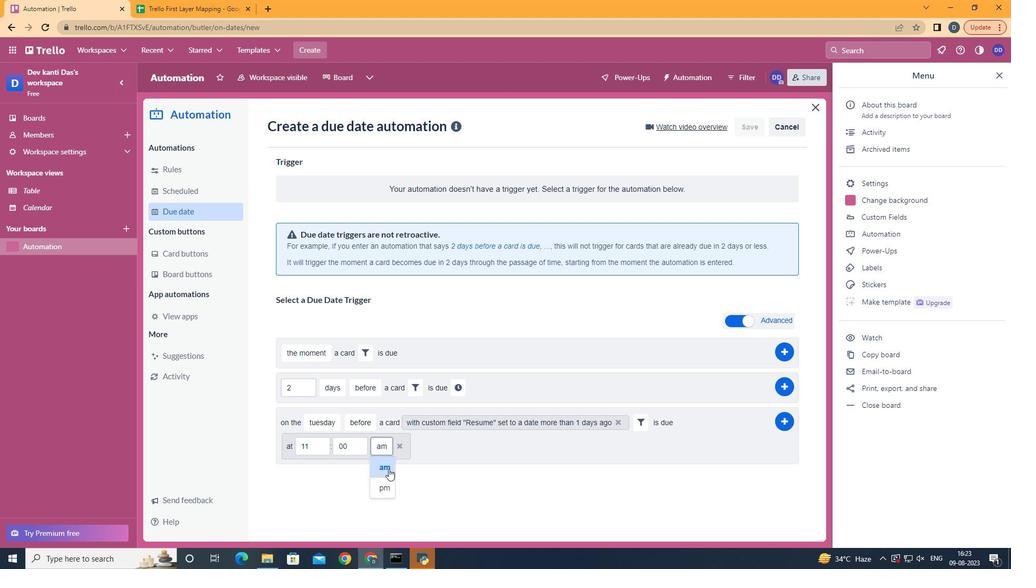 
Action: Mouse moved to (713, 441)
Screenshot: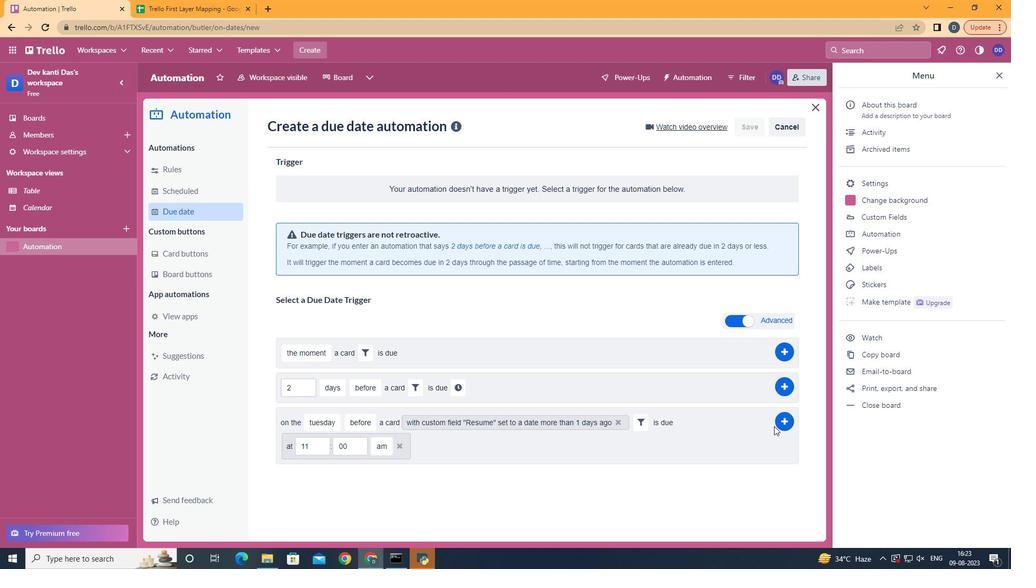
Action: Mouse pressed left at (713, 441)
Screenshot: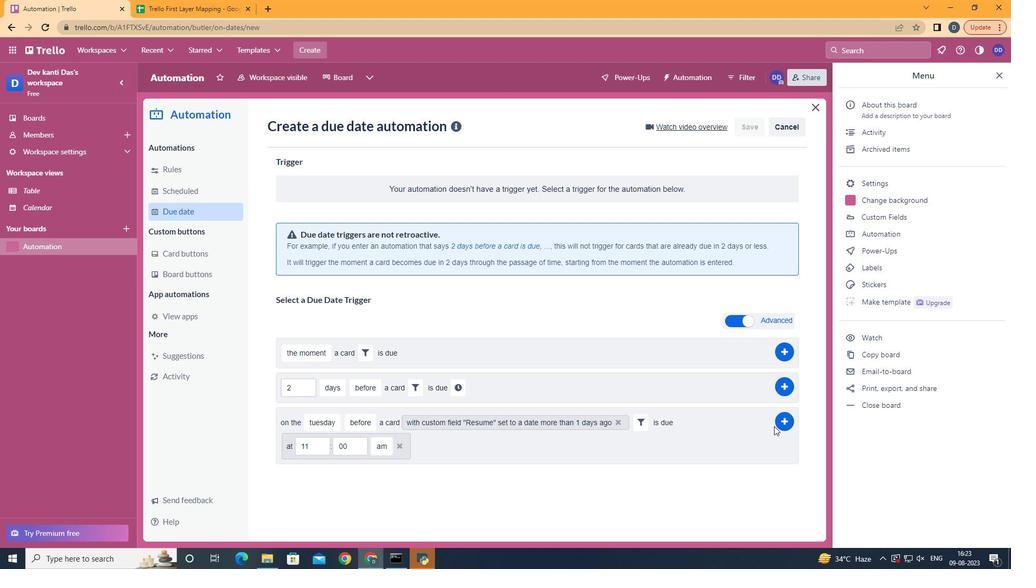 
Action: Mouse moved to (725, 435)
Screenshot: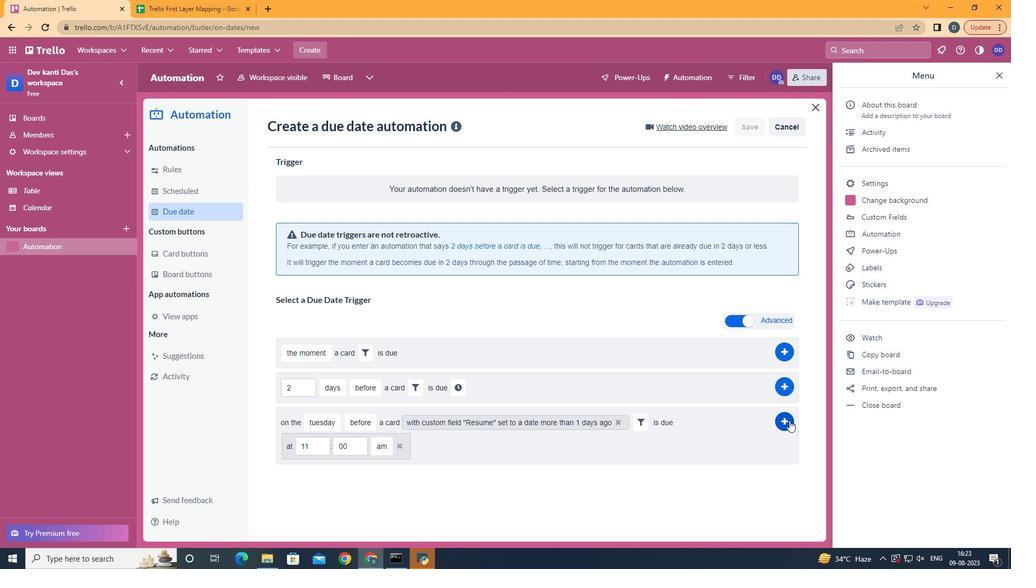 
Action: Mouse pressed left at (725, 435)
Screenshot: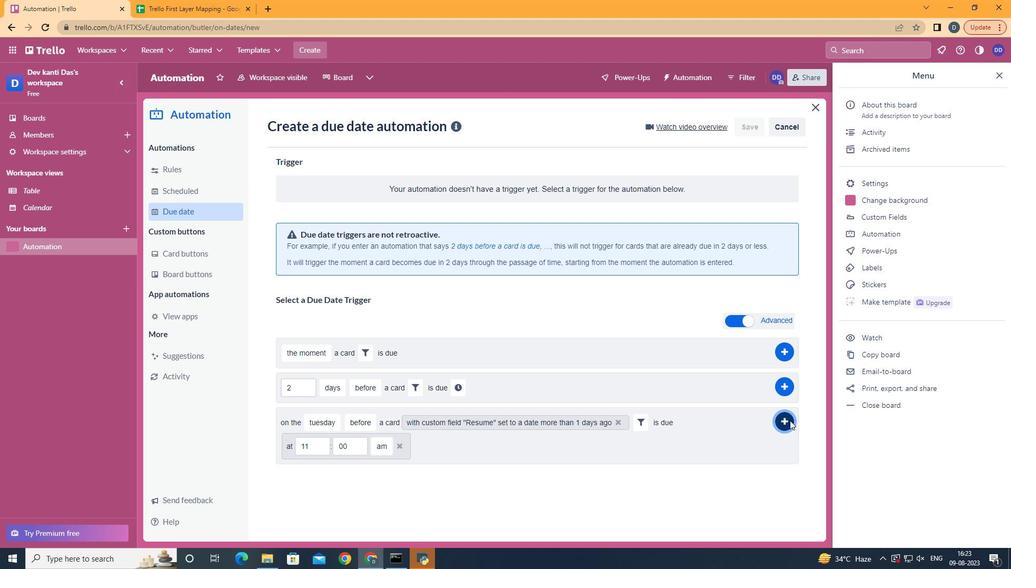 
Action: Mouse moved to (595, 292)
Screenshot: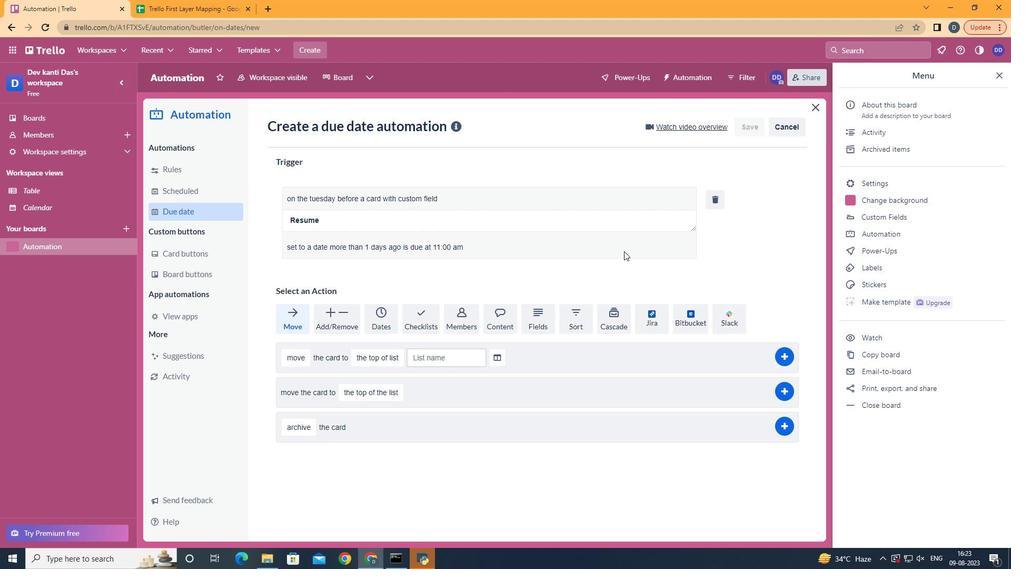 
